Task: Set the gradient image type for the gradient video filter to 1.
Action: Mouse moved to (96, 10)
Screenshot: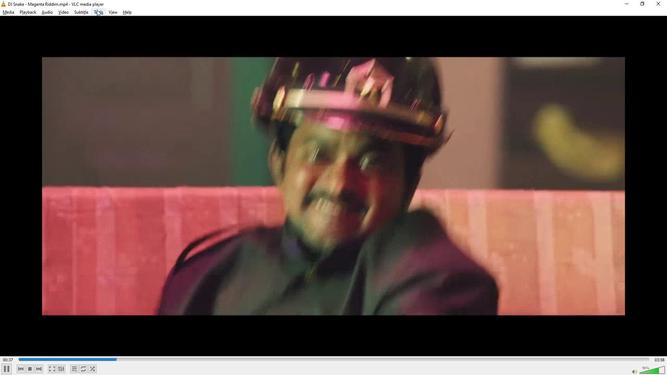 
Action: Mouse pressed left at (96, 10)
Screenshot: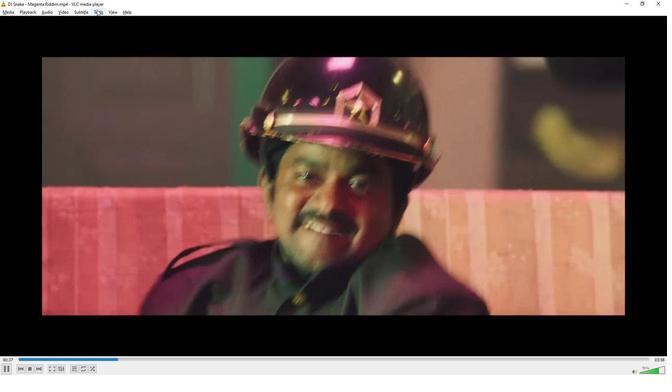 
Action: Mouse moved to (110, 94)
Screenshot: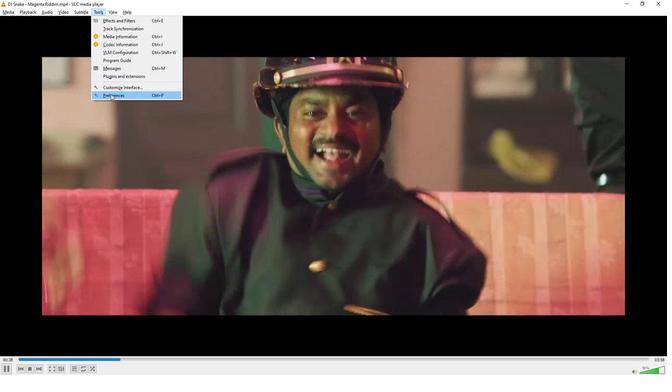 
Action: Mouse pressed left at (110, 94)
Screenshot: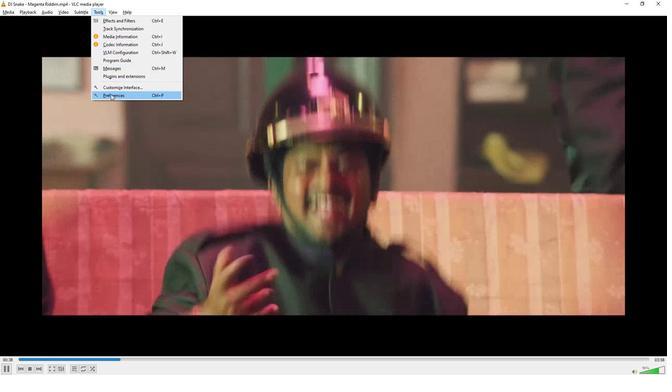 
Action: Mouse moved to (149, 293)
Screenshot: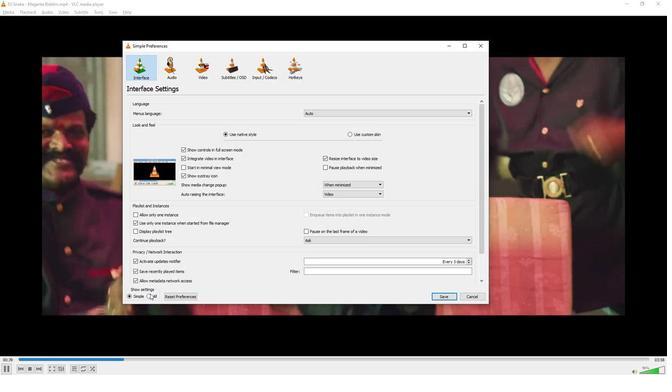 
Action: Mouse pressed left at (149, 293)
Screenshot: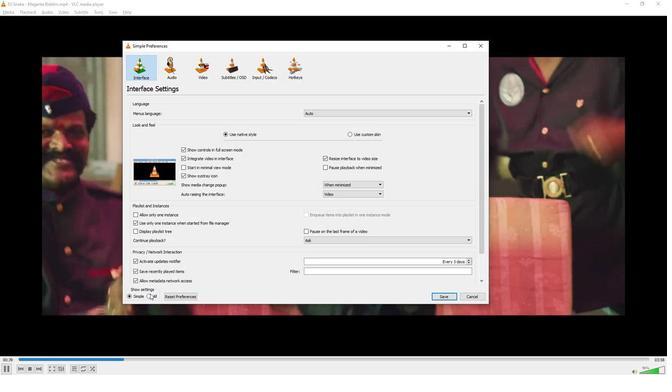 
Action: Mouse moved to (148, 264)
Screenshot: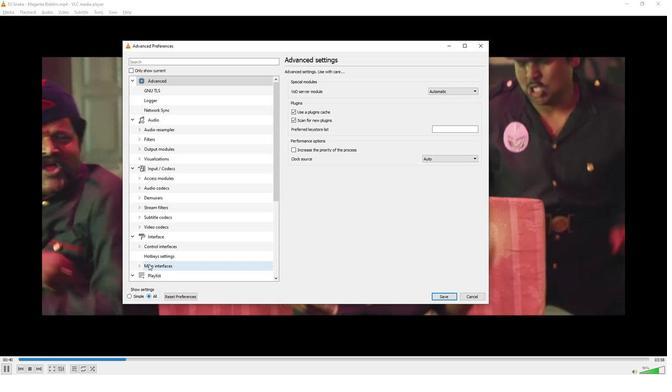
Action: Mouse scrolled (148, 264) with delta (0, 0)
Screenshot: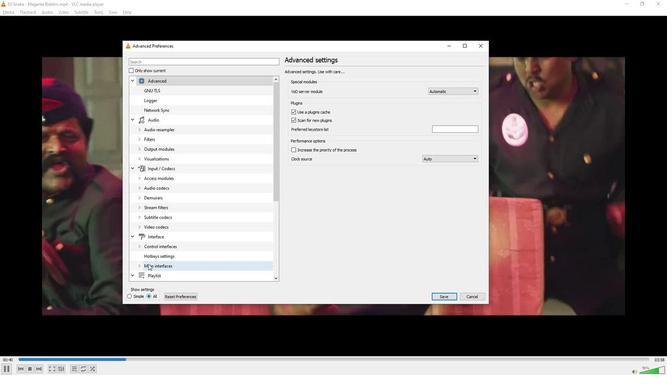 
Action: Mouse moved to (148, 264)
Screenshot: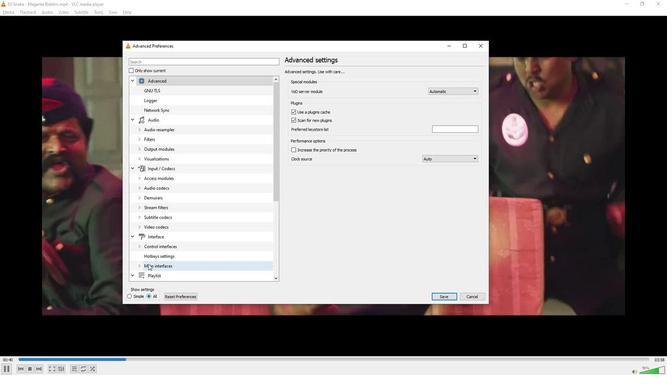 
Action: Mouse scrolled (148, 264) with delta (0, 0)
Screenshot: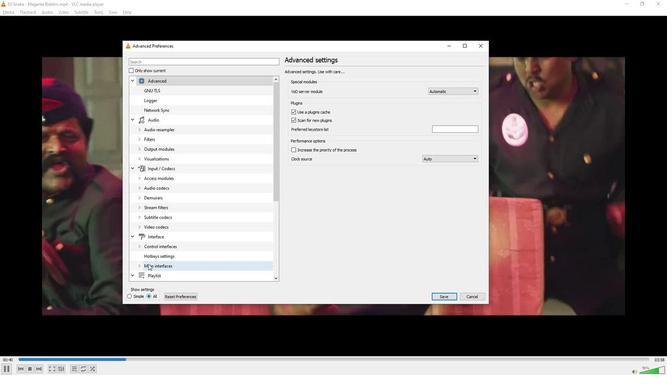 
Action: Mouse scrolled (148, 264) with delta (0, 0)
Screenshot: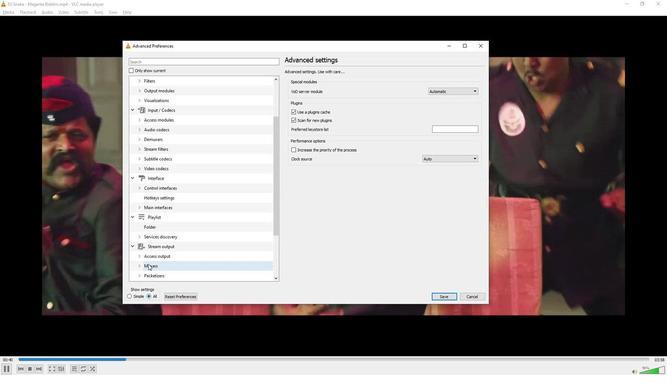 
Action: Mouse scrolled (148, 264) with delta (0, 0)
Screenshot: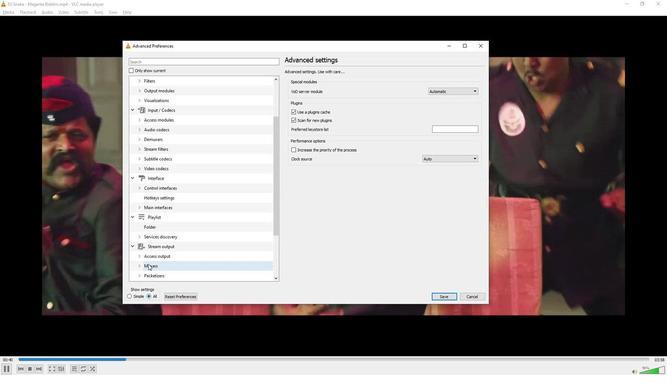 
Action: Mouse moved to (146, 262)
Screenshot: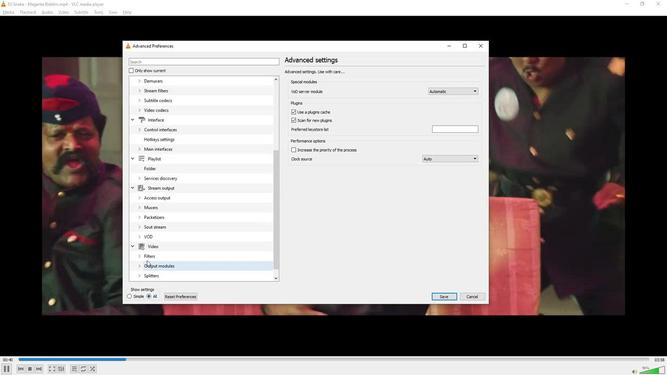 
Action: Mouse scrolled (146, 262) with delta (0, 0)
Screenshot: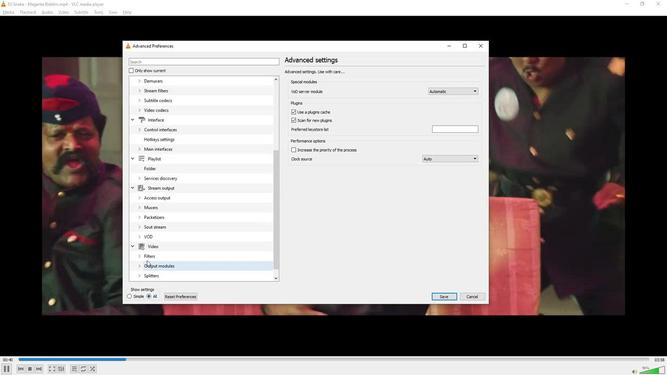 
Action: Mouse moved to (146, 260)
Screenshot: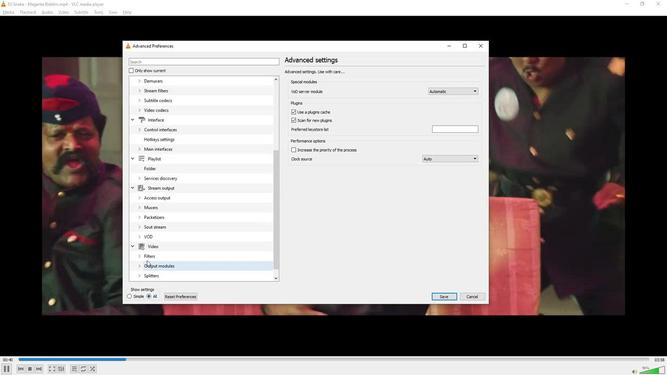 
Action: Mouse scrolled (146, 260) with delta (0, 0)
Screenshot: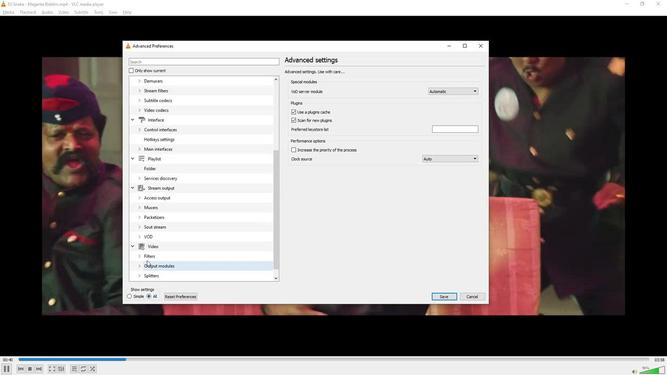 
Action: Mouse moved to (145, 259)
Screenshot: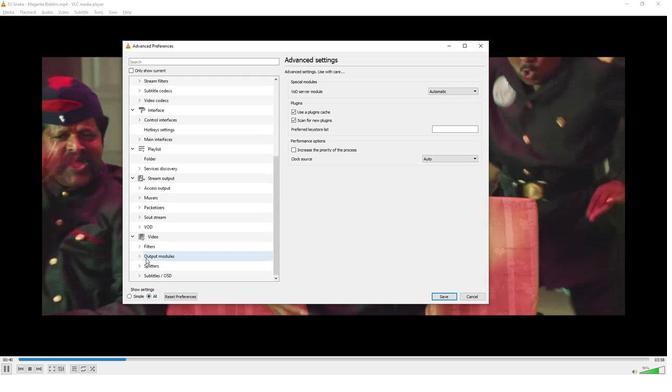 
Action: Mouse scrolled (145, 258) with delta (0, 0)
Screenshot: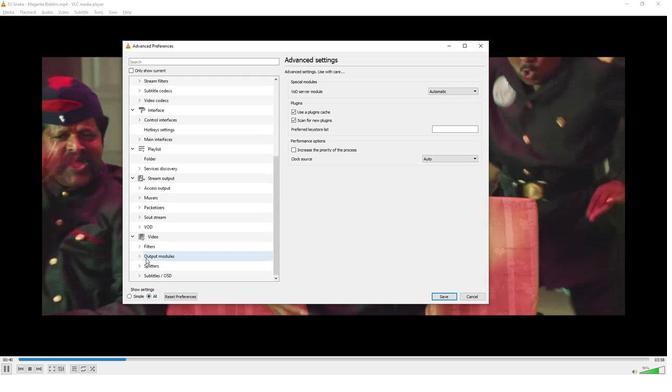 
Action: Mouse moved to (144, 257)
Screenshot: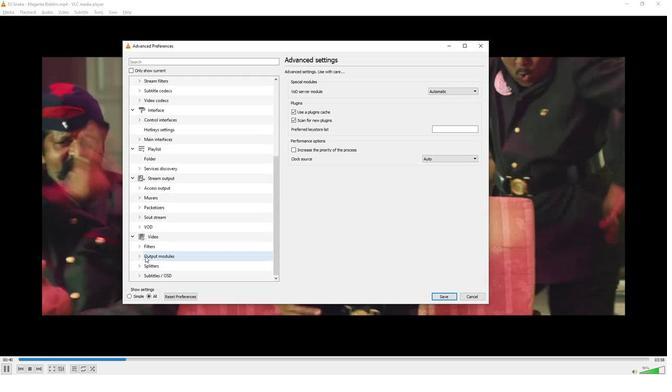 
Action: Mouse scrolled (144, 256) with delta (0, 0)
Screenshot: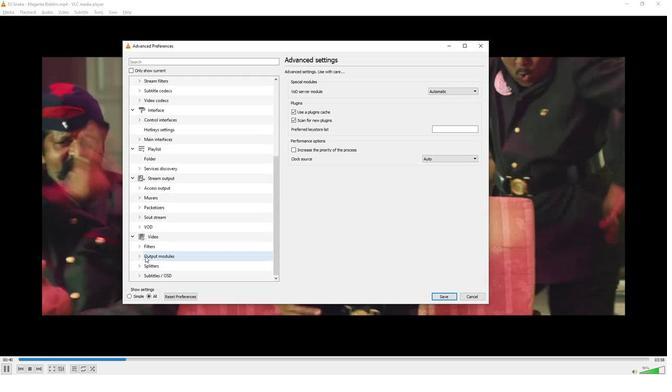 
Action: Mouse moved to (139, 248)
Screenshot: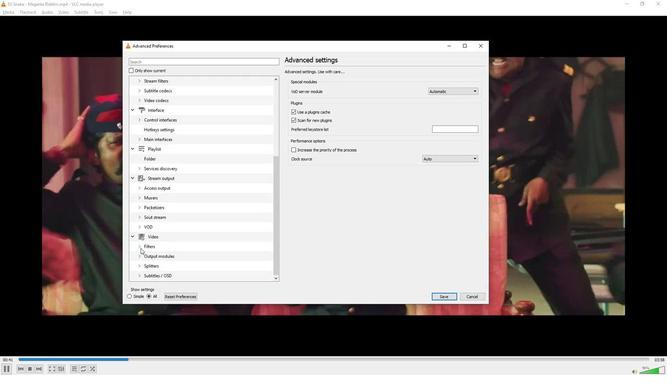 
Action: Mouse pressed left at (139, 248)
Screenshot: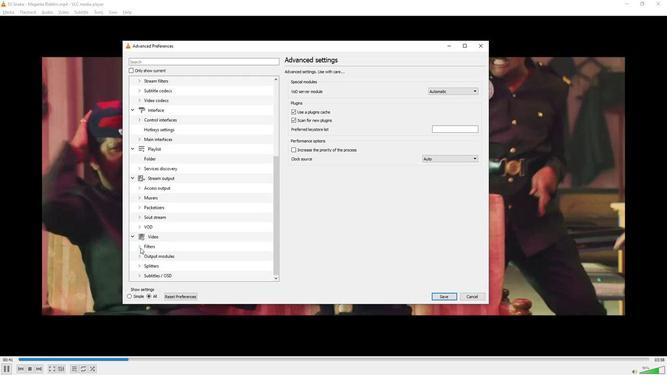 
Action: Mouse moved to (142, 246)
Screenshot: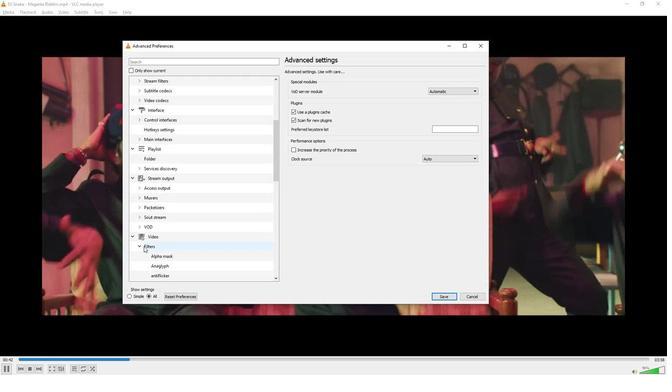 
Action: Mouse scrolled (142, 246) with delta (0, 0)
Screenshot: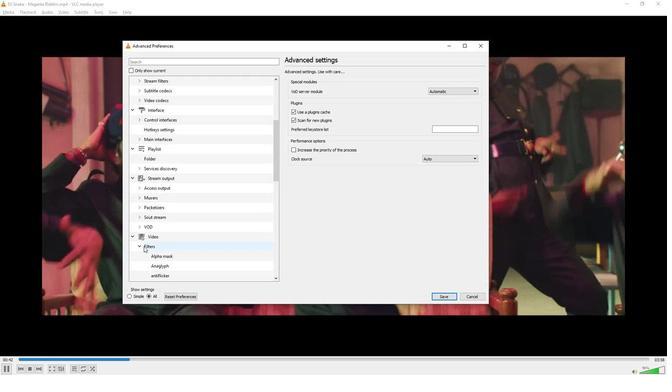 
Action: Mouse moved to (143, 246)
Screenshot: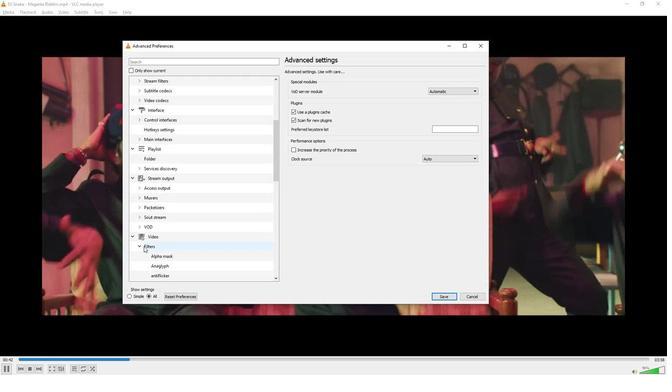
Action: Mouse scrolled (143, 246) with delta (0, 0)
Screenshot: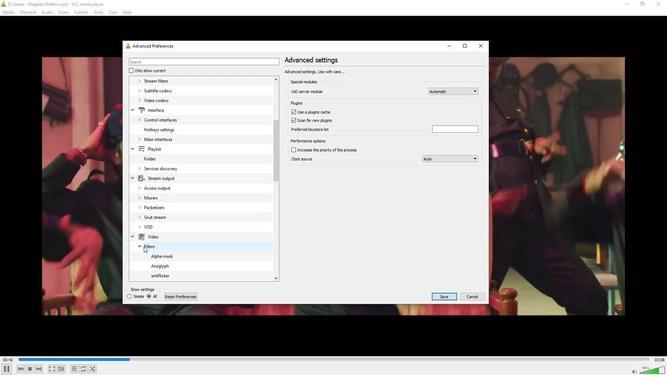 
Action: Mouse scrolled (143, 246) with delta (0, 0)
Screenshot: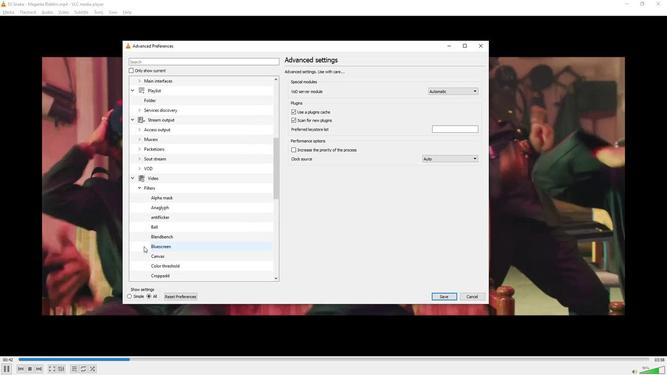 
Action: Mouse scrolled (143, 246) with delta (0, 0)
Screenshot: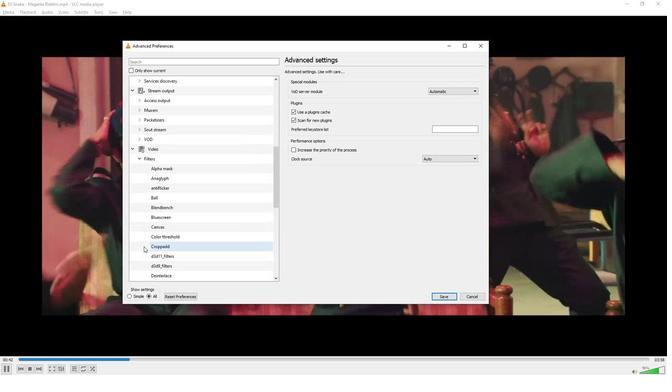 
Action: Key pressed <Key.media_volume_down><Key.media_volume_down>
Screenshot: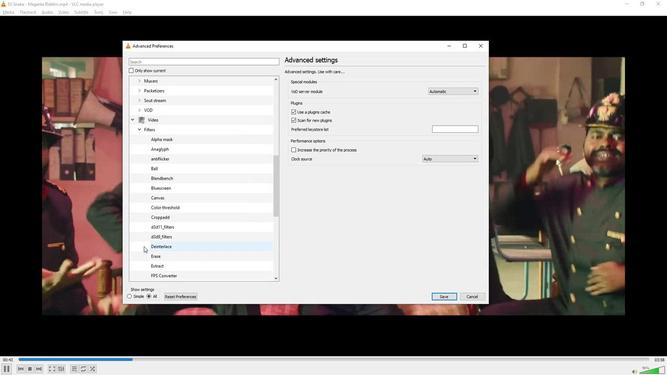 
Action: Mouse scrolled (143, 246) with delta (0, 0)
Screenshot: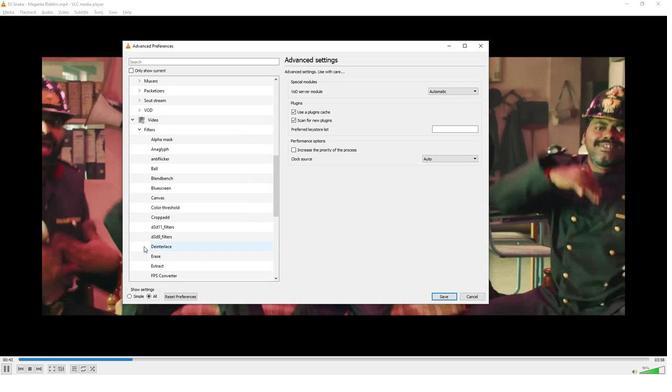 
Action: Mouse scrolled (143, 246) with delta (0, 0)
Screenshot: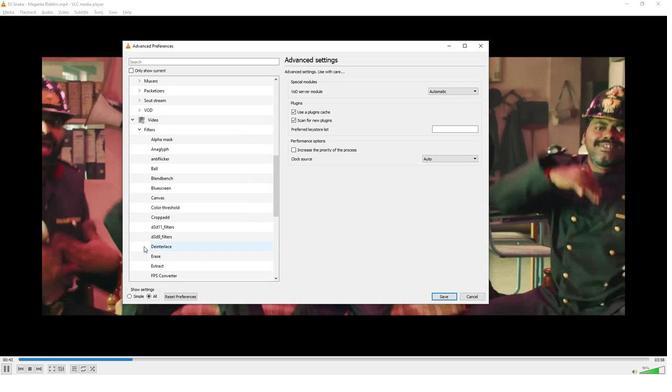 
Action: Mouse scrolled (143, 246) with delta (0, 0)
Screenshot: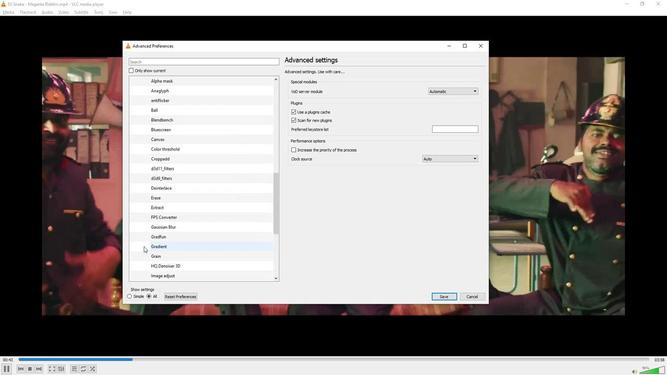 
Action: Mouse moved to (167, 214)
Screenshot: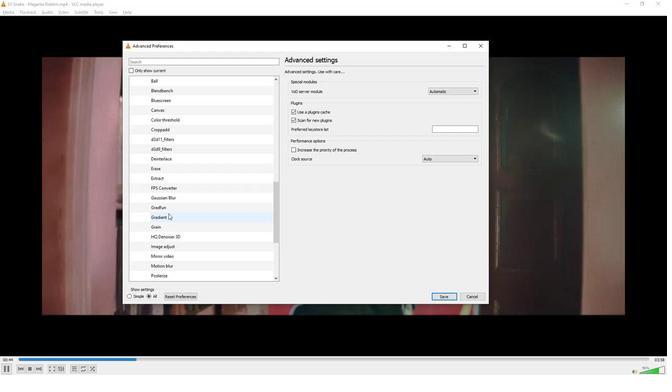 
Action: Key pressed <Key.media_volume_down><Key.media_volume_down><Key.media_volume_down>
Screenshot: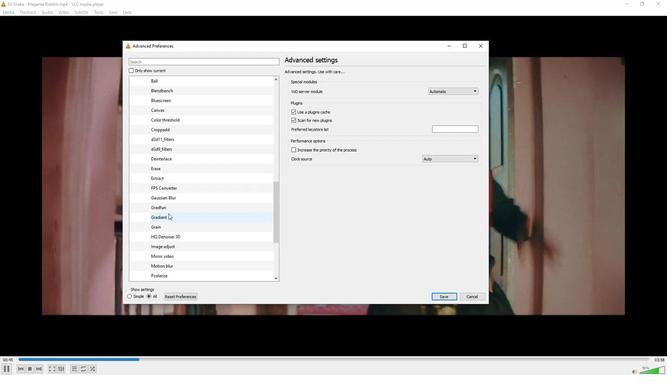 
Action: Mouse pressed left at (167, 214)
Screenshot: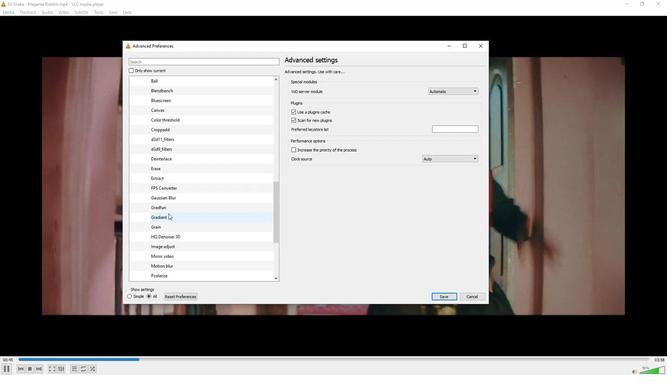 
Action: Mouse moved to (477, 91)
Screenshot: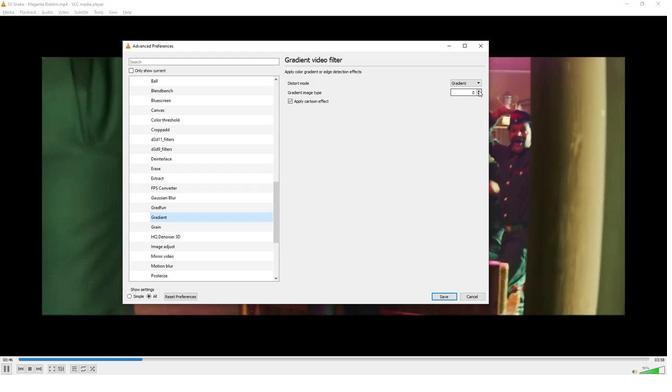
Action: Mouse pressed left at (477, 91)
Screenshot: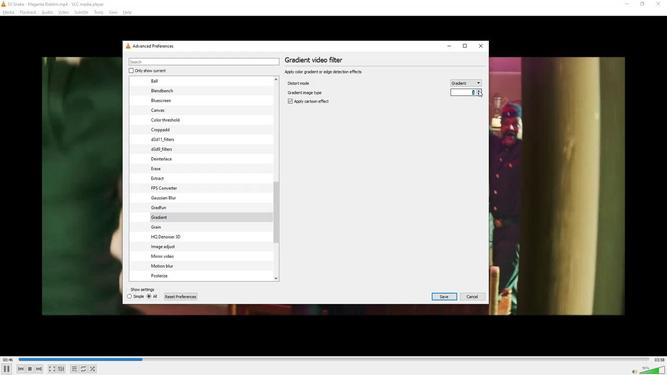 
Action: Mouse moved to (467, 103)
Screenshot: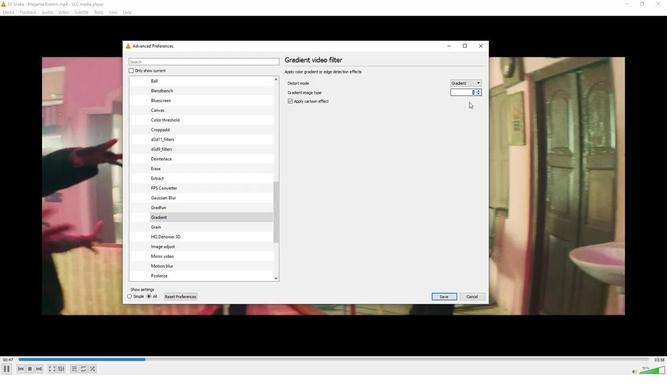 
